 Task: Create a section Data Analysis Sprint and in the section, add a milestone Mobile App Development in the project VikingTech.
Action: Mouse moved to (49, 346)
Screenshot: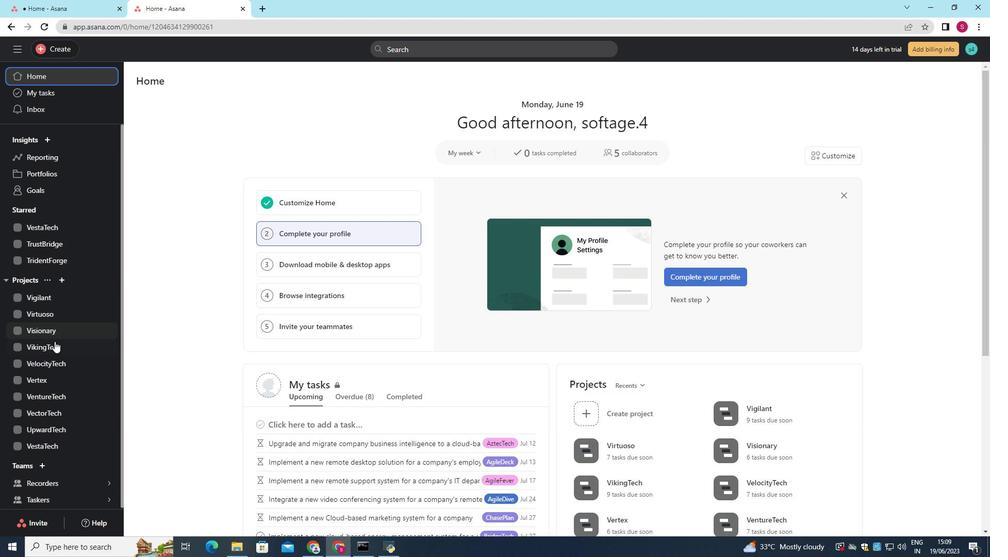 
Action: Mouse pressed left at (49, 346)
Screenshot: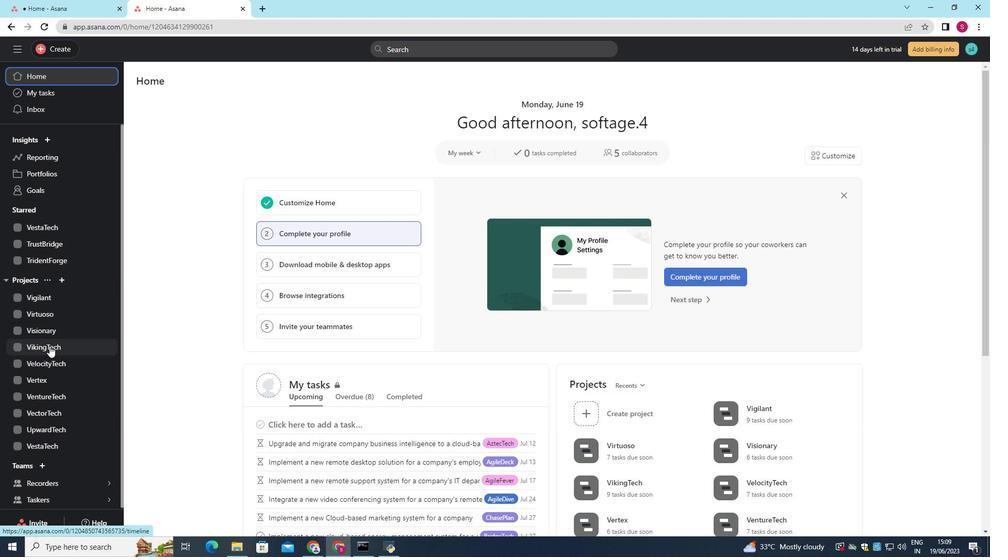 
Action: Mouse moved to (173, 406)
Screenshot: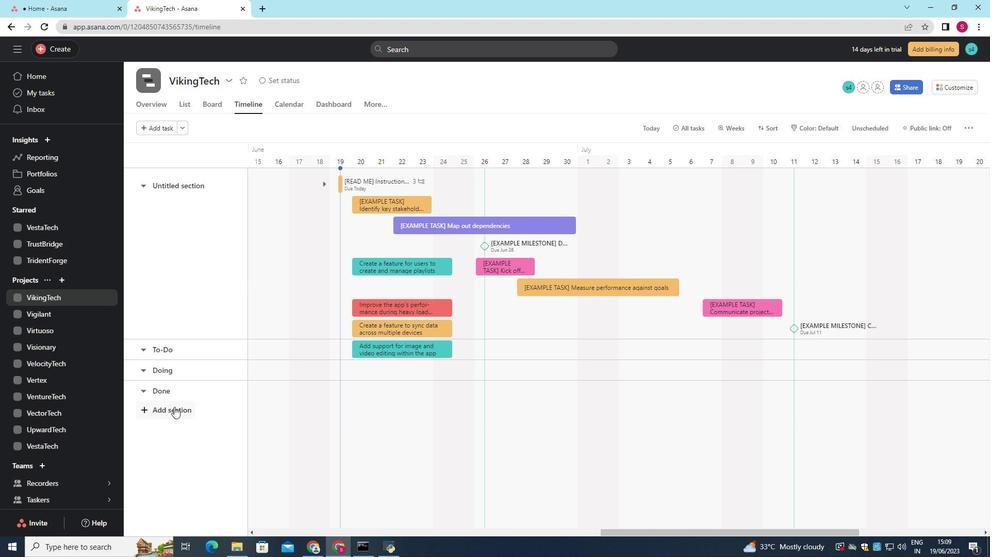
Action: Mouse pressed left at (173, 406)
Screenshot: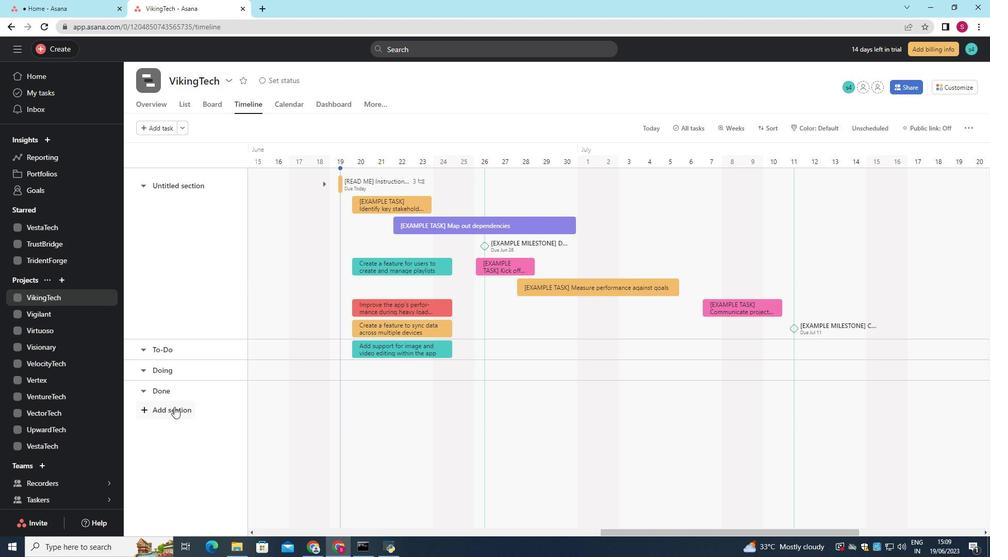
Action: Mouse moved to (173, 406)
Screenshot: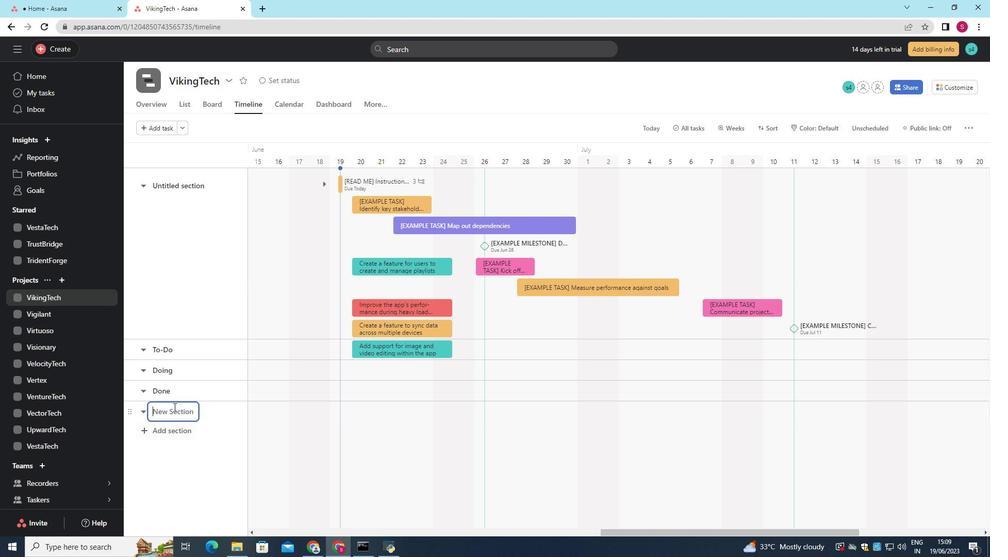 
Action: Key pressed <Key.shift>Data<Key.space><Key.shift>Analysis<Key.space><Key.shift>Sprint<Key.enter>
Screenshot: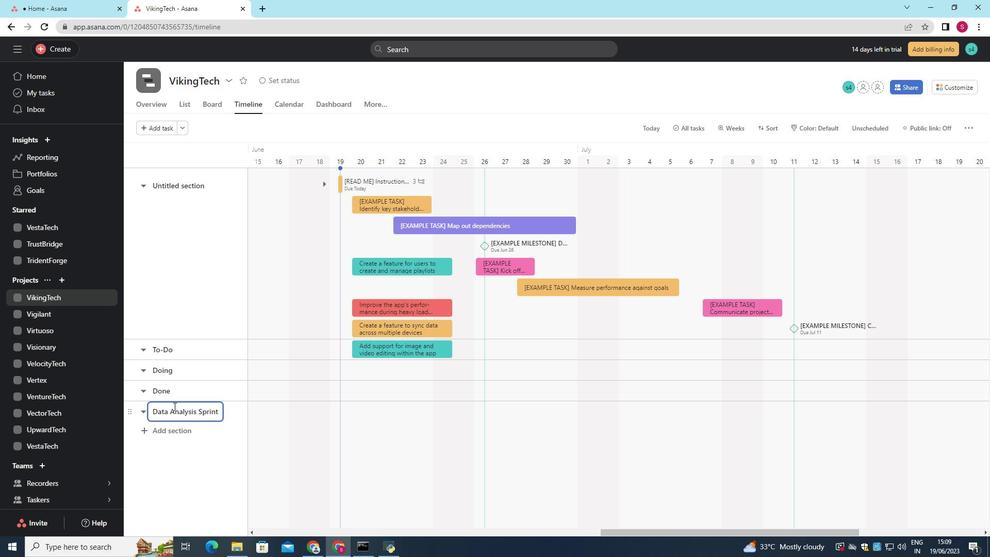 
Action: Mouse moved to (363, 419)
Screenshot: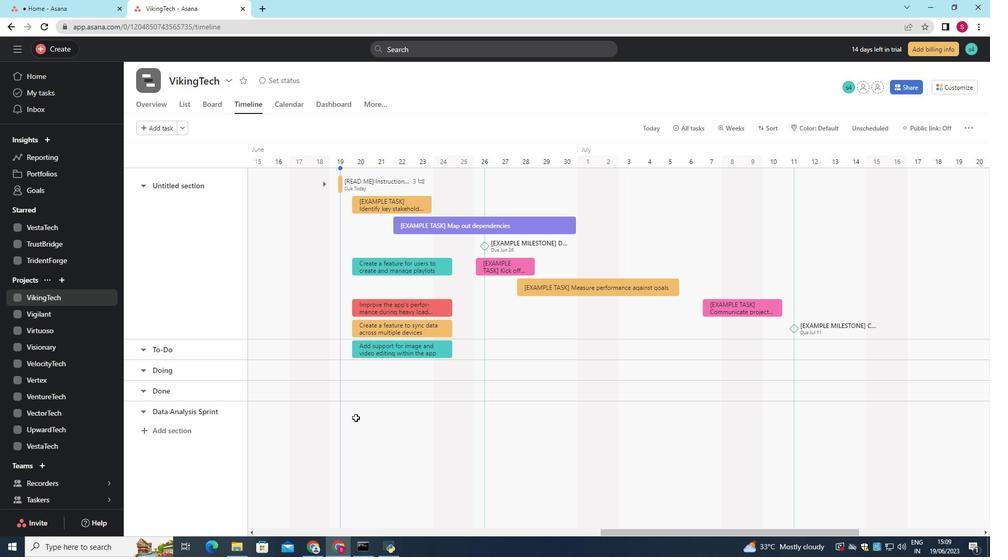 
Action: Mouse pressed left at (363, 419)
Screenshot: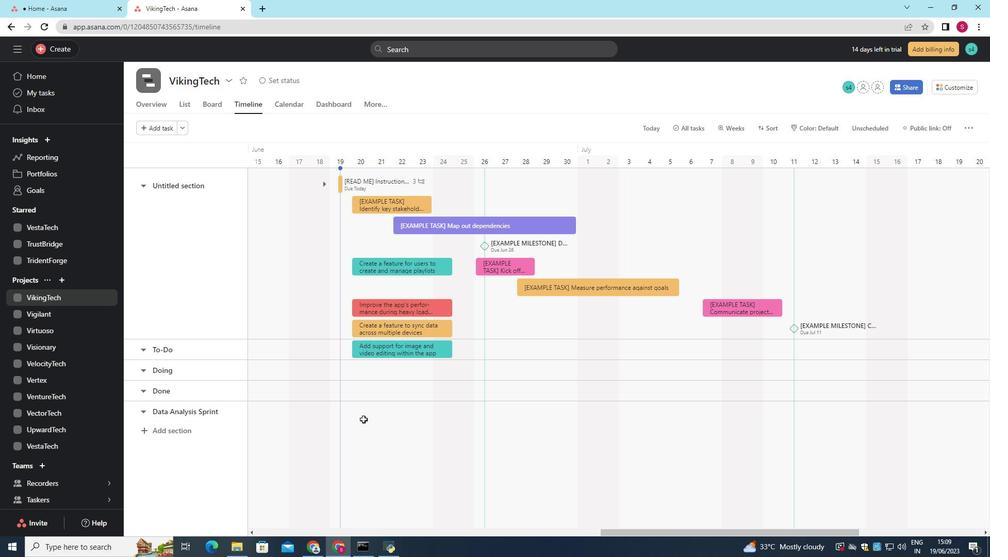 
Action: Mouse moved to (350, 429)
Screenshot: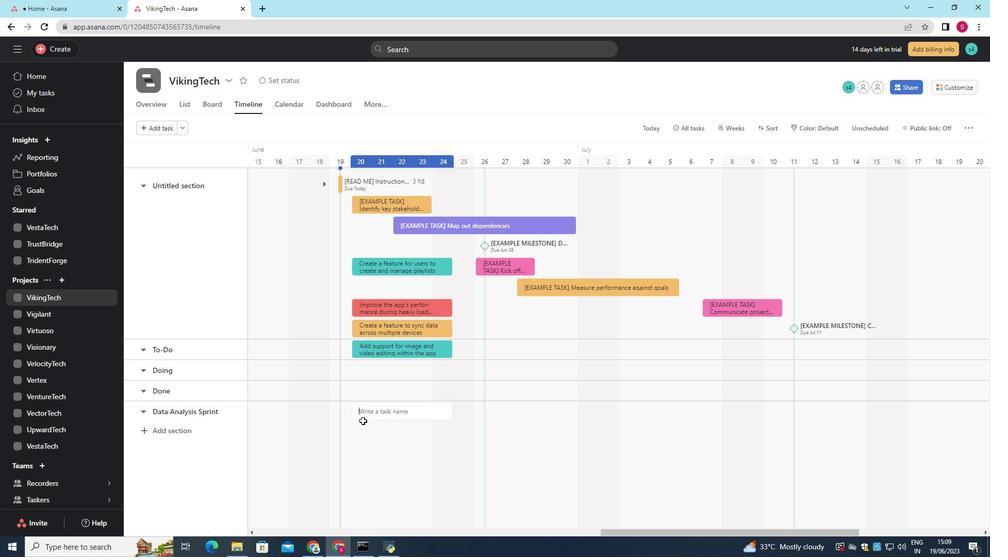 
Action: Key pressed <Key.shift>Mobile<Key.space><Key.shift>App<Key.space><Key.shift>Development
Screenshot: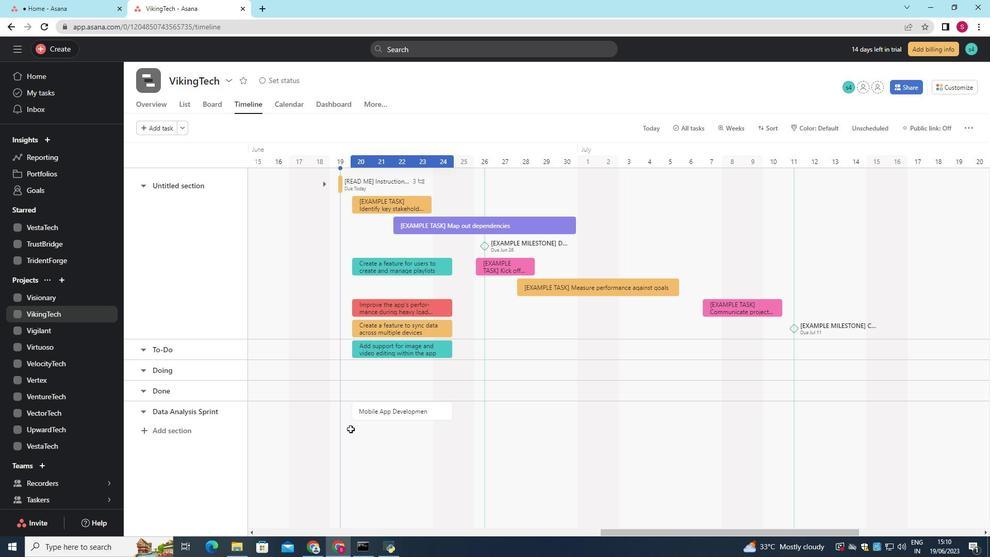 
Action: Mouse moved to (330, 444)
Screenshot: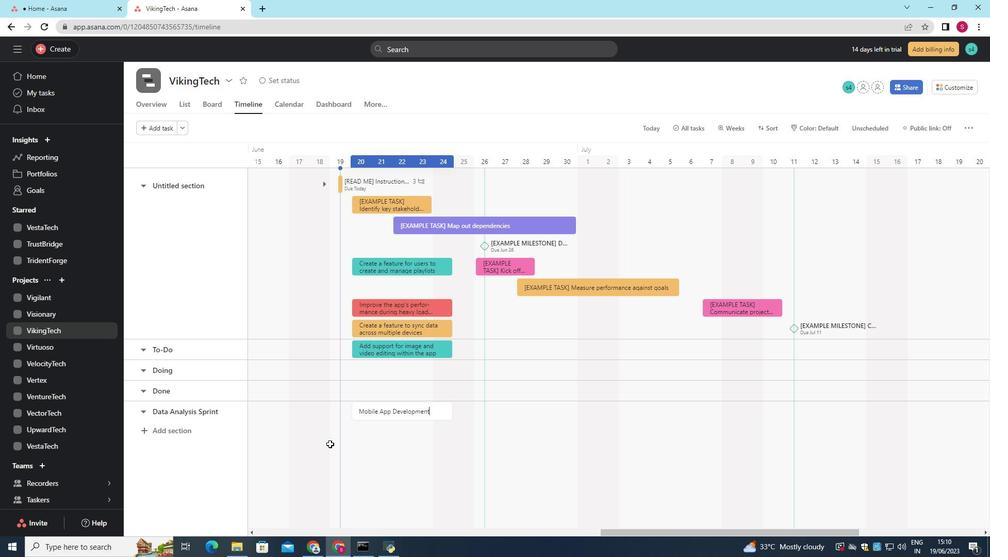 
Action: Key pressed <Key.enter>
Screenshot: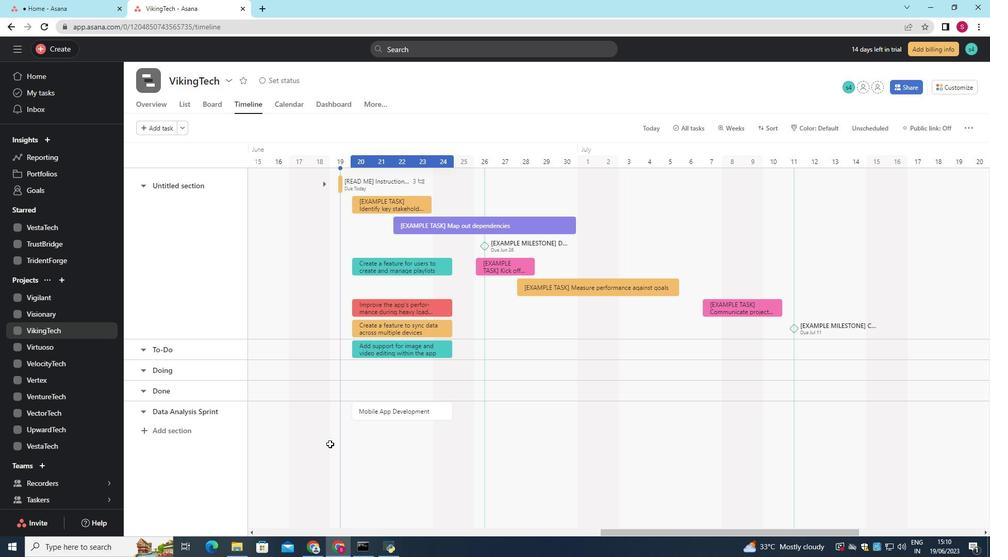 
Action: Mouse moved to (413, 413)
Screenshot: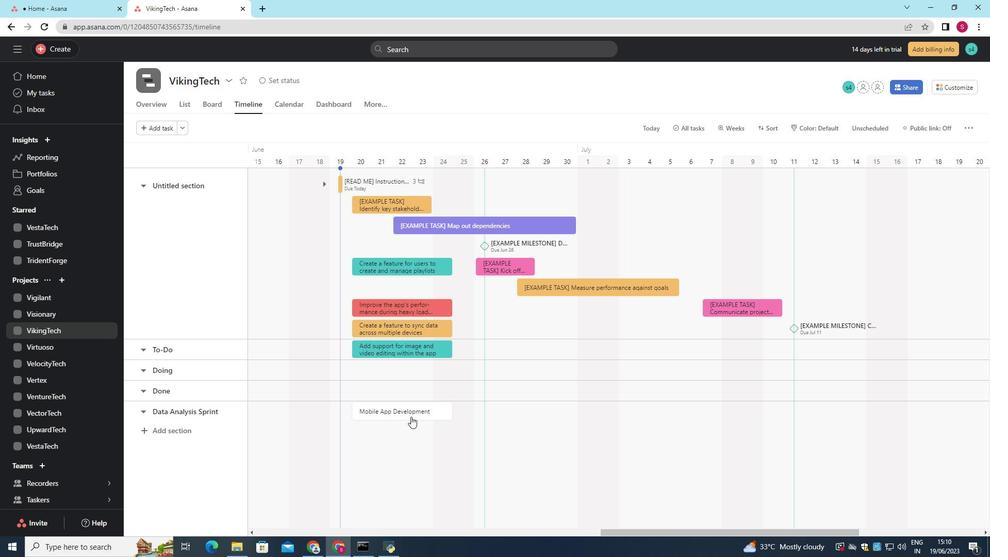 
Action: Mouse pressed right at (413, 413)
Screenshot: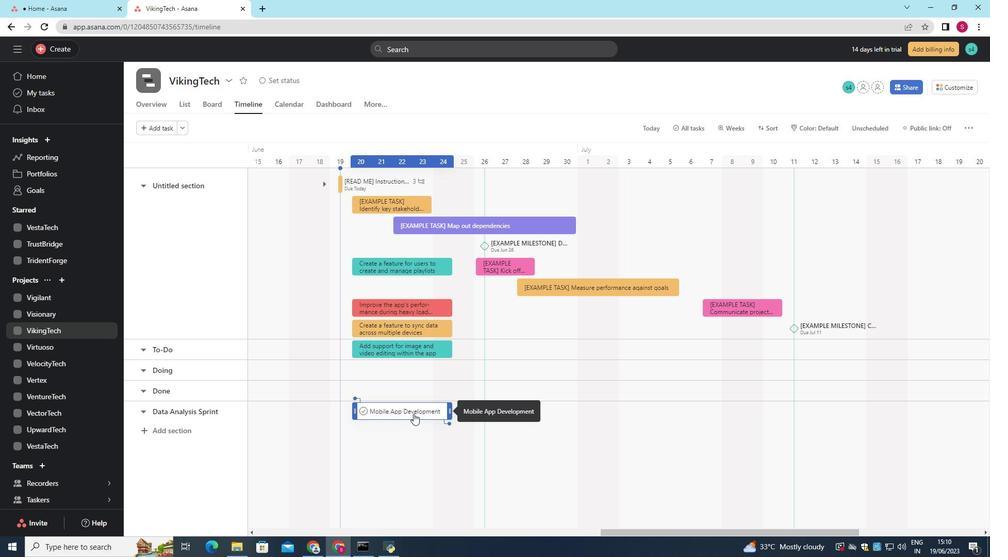 
Action: Mouse moved to (448, 358)
Screenshot: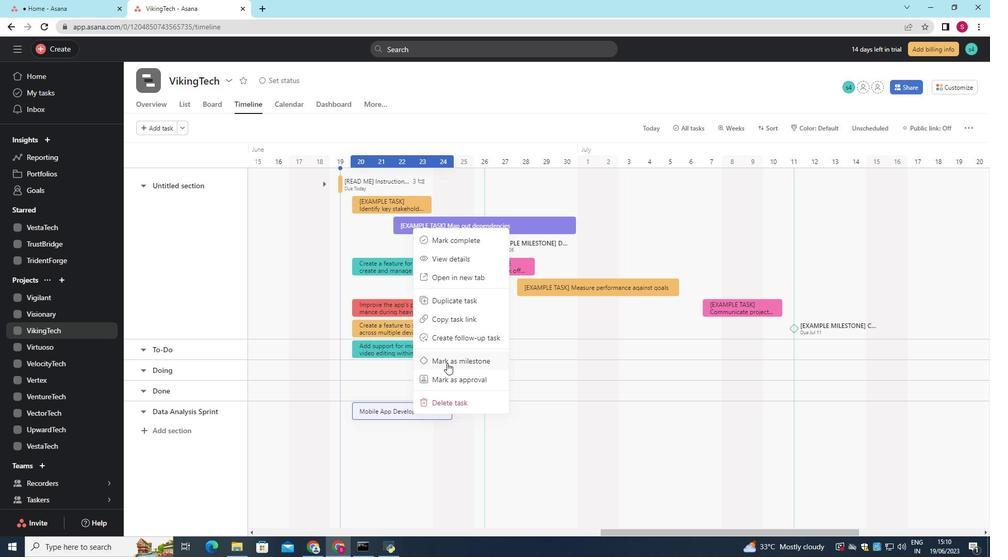 
Action: Mouse pressed left at (448, 358)
Screenshot: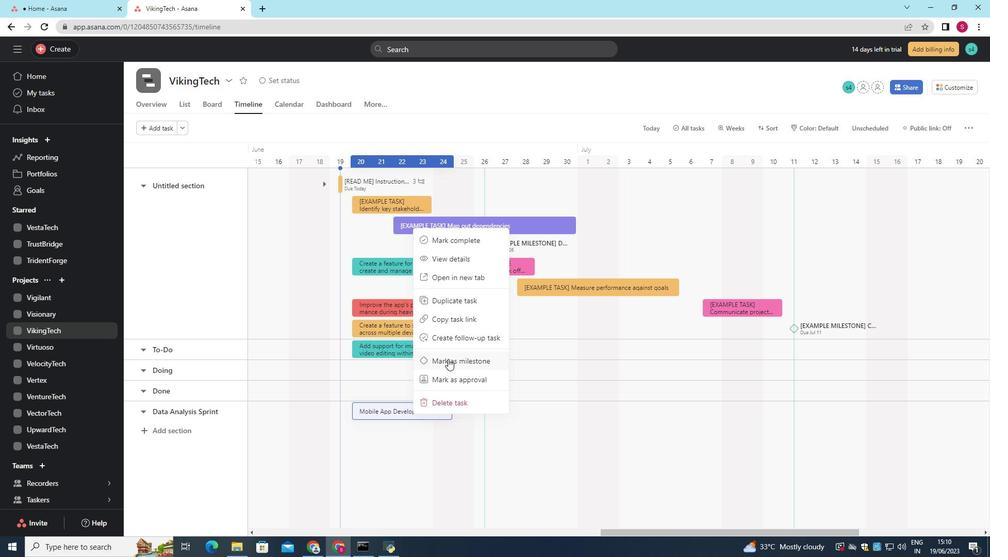 
